 Task: Open the email application and display the 'Tasks' in the 'To-Do Bar' from the 'View' tab.
Action: Mouse moved to (254, 35)
Screenshot: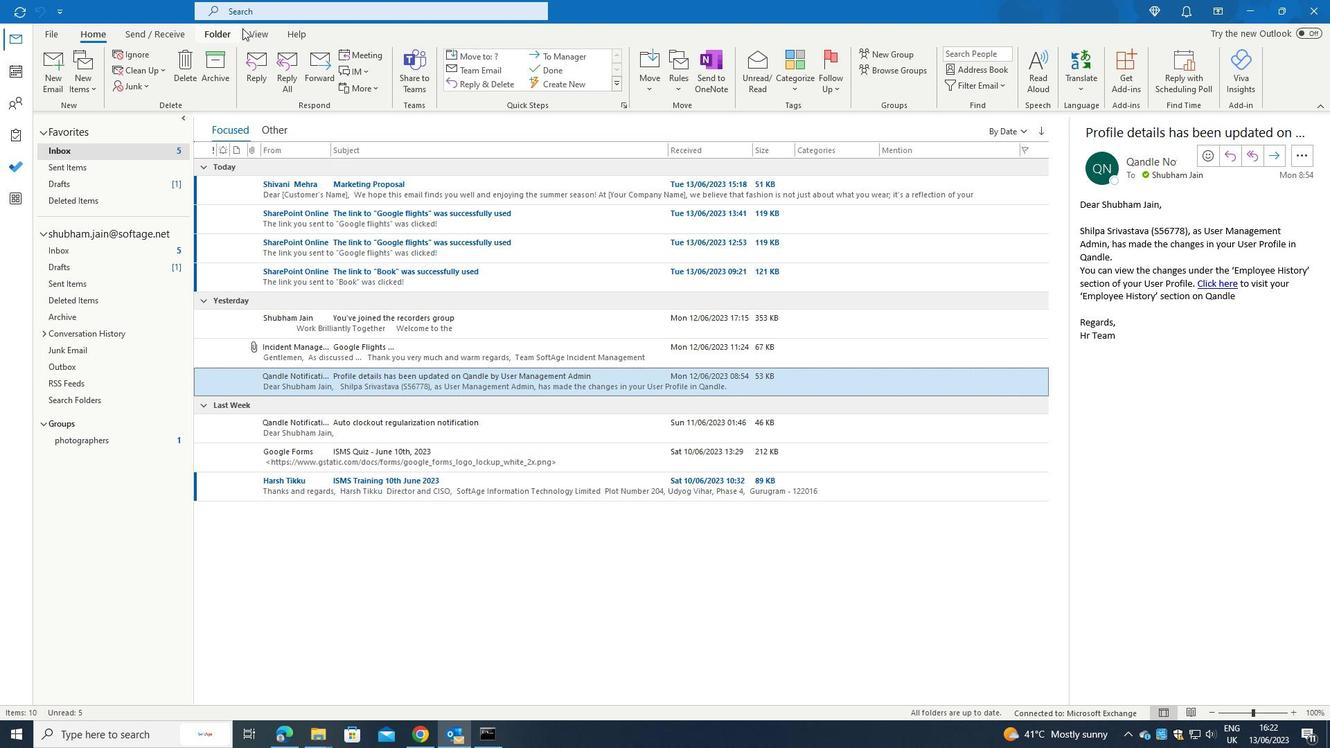 
Action: Mouse pressed left at (254, 35)
Screenshot: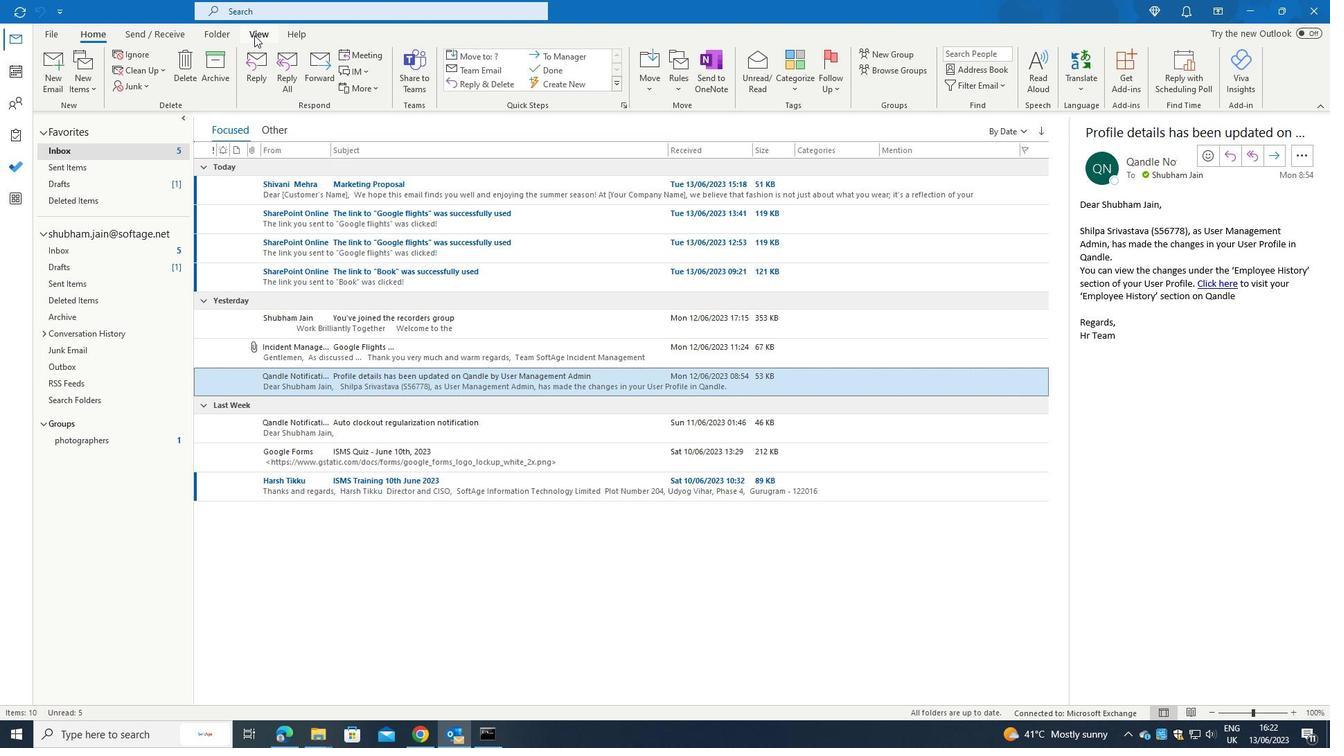 
Action: Mouse moved to (990, 88)
Screenshot: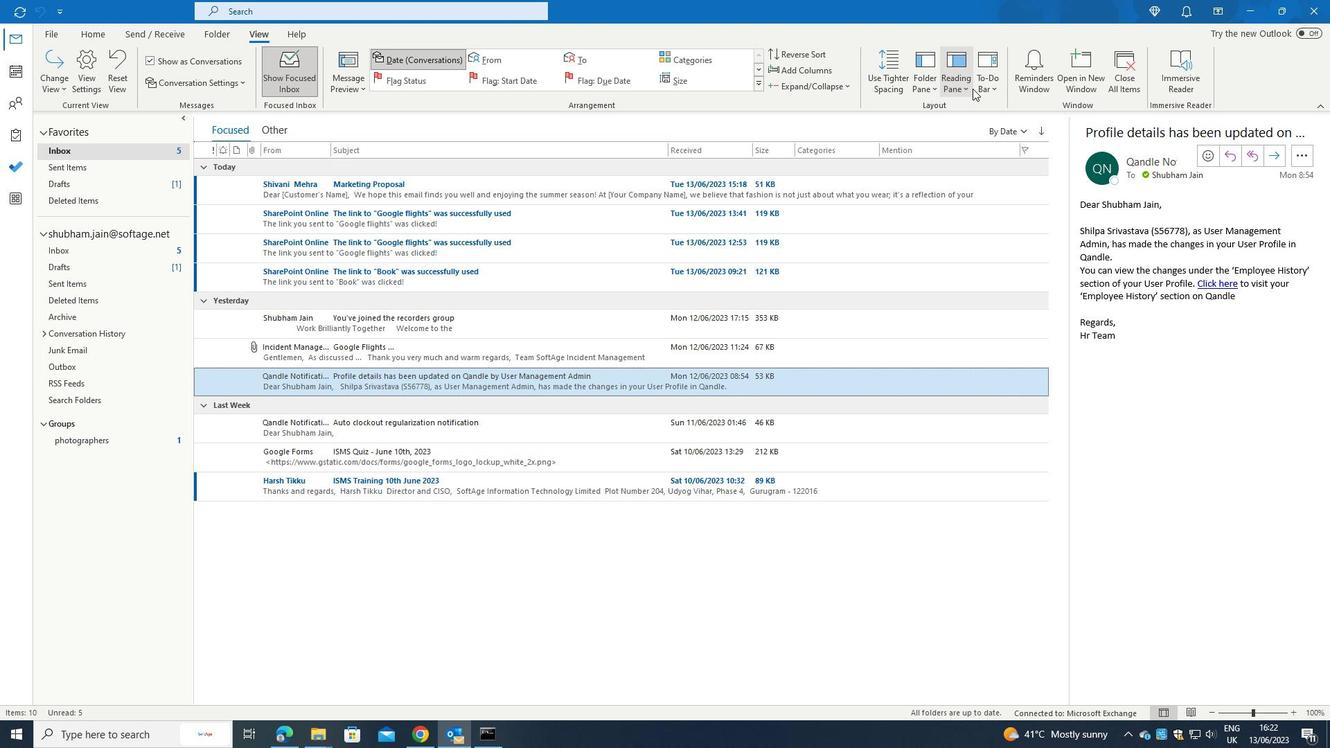 
Action: Mouse pressed left at (990, 88)
Screenshot: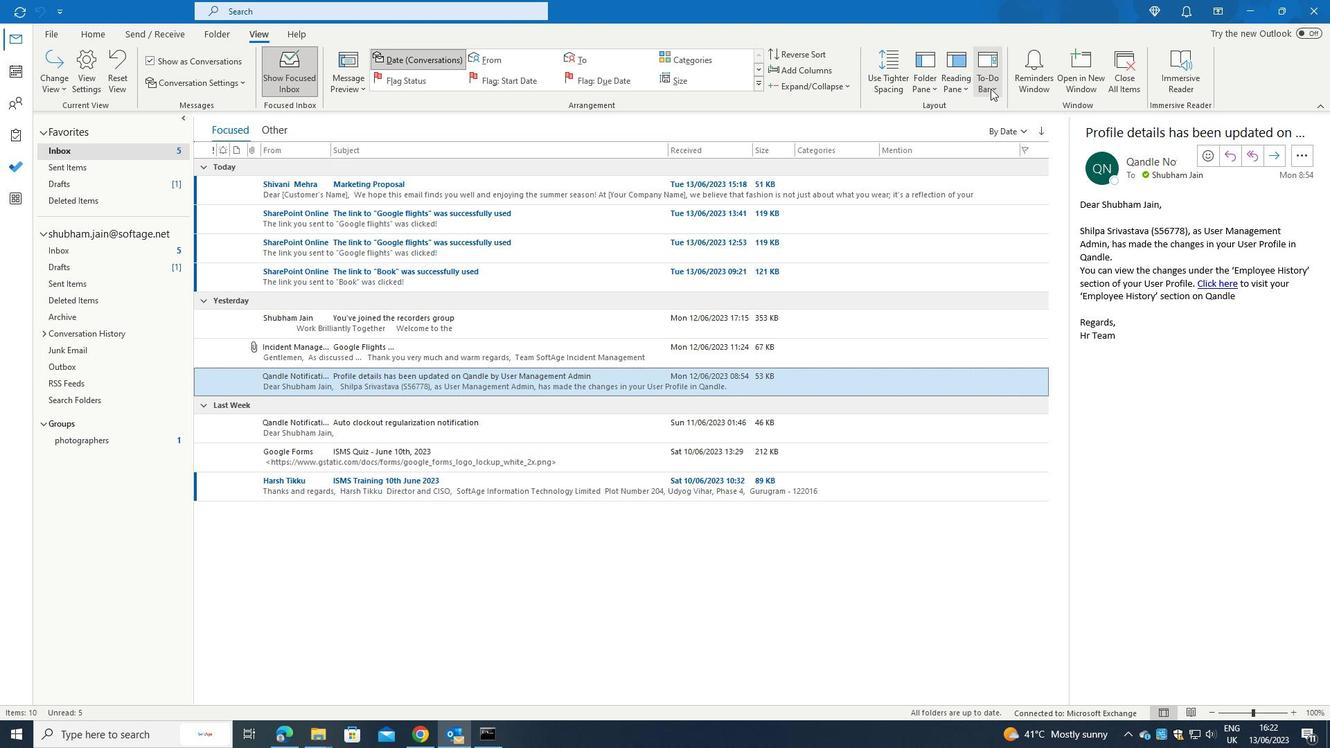 
Action: Mouse moved to (999, 107)
Screenshot: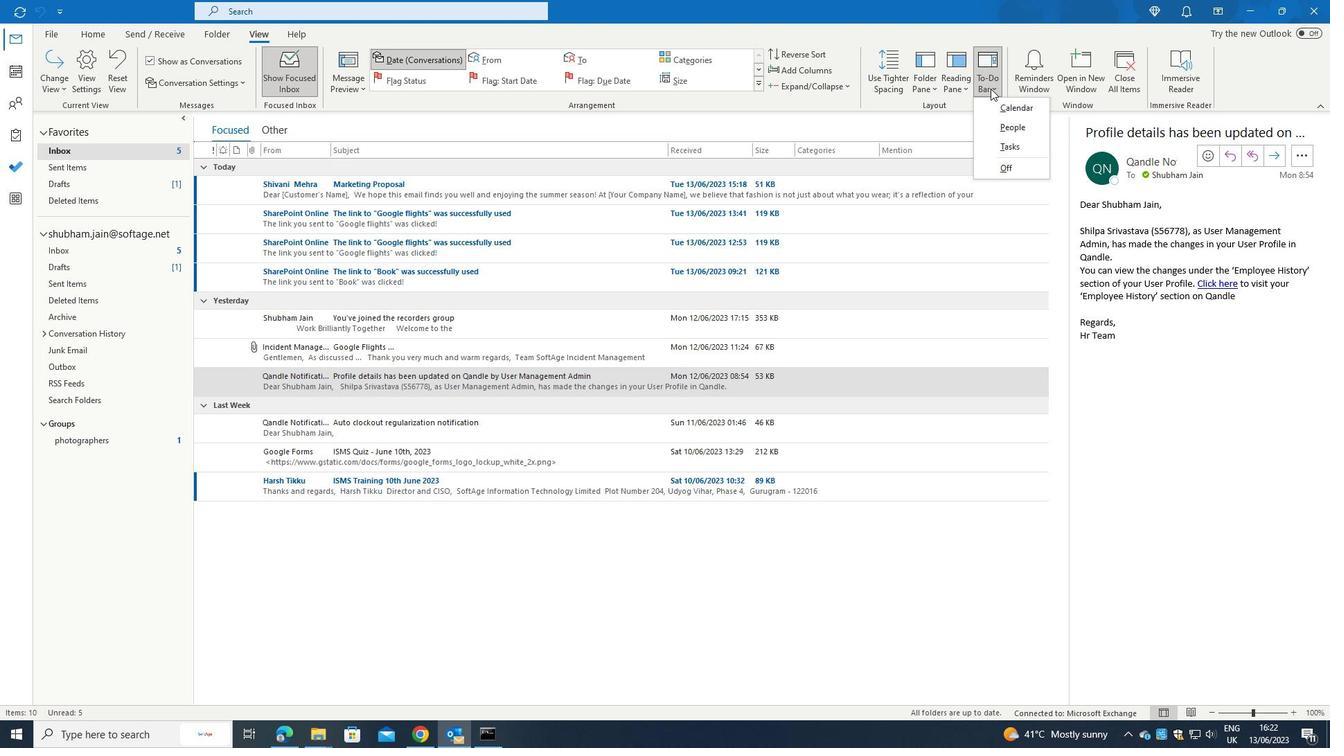 
Action: Mouse pressed left at (999, 107)
Screenshot: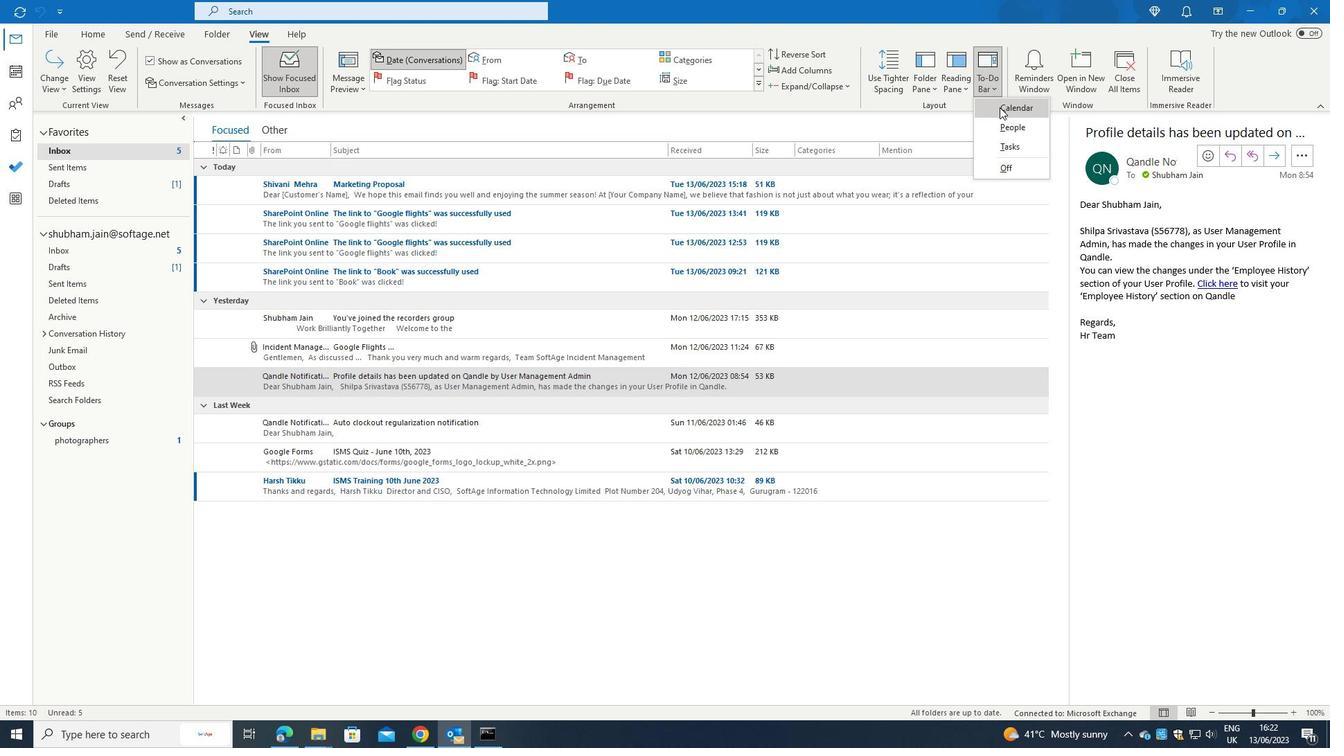 
Action: Mouse moved to (999, 105)
Screenshot: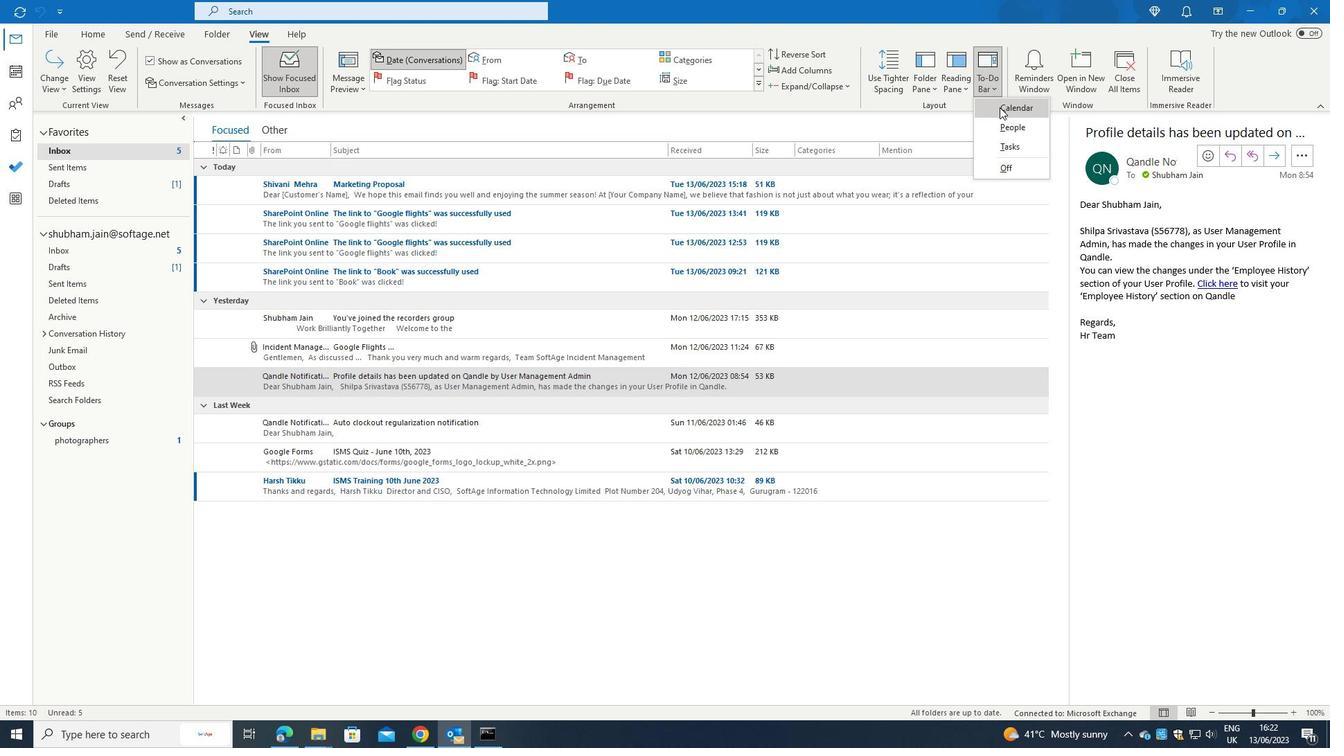 
